 Task: Create a new field with title Stage a blank project AgileGenie with field type as Single-select and options as Not Started, In Progress and Complete
Action: Mouse moved to (503, 259)
Screenshot: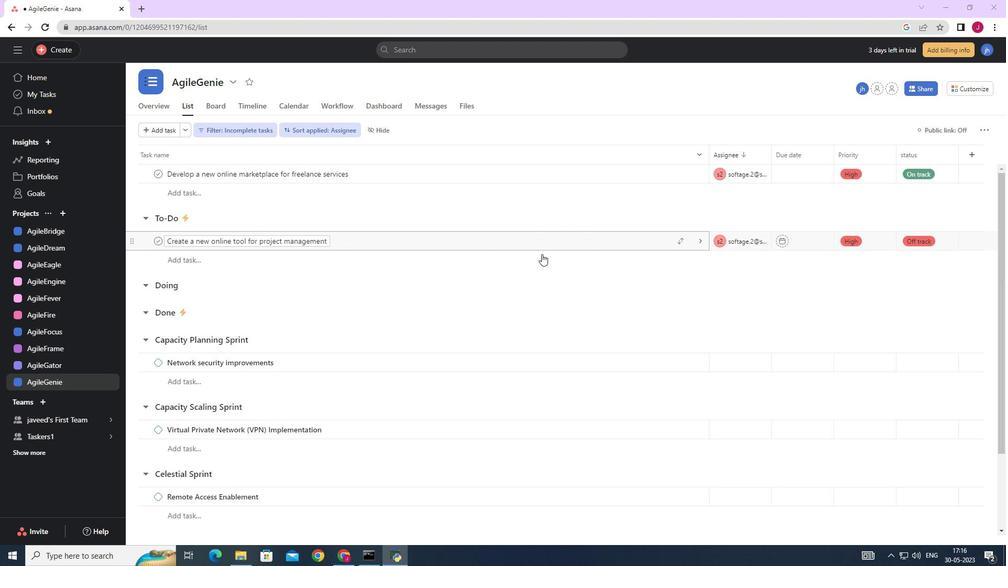 
Action: Mouse scrolled (503, 259) with delta (0, 0)
Screenshot: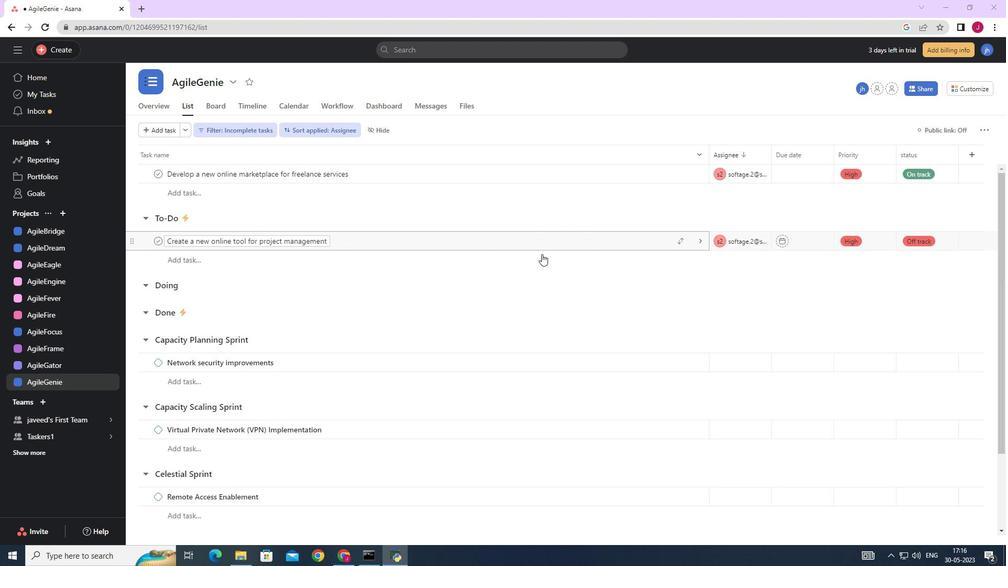 
Action: Mouse moved to (502, 259)
Screenshot: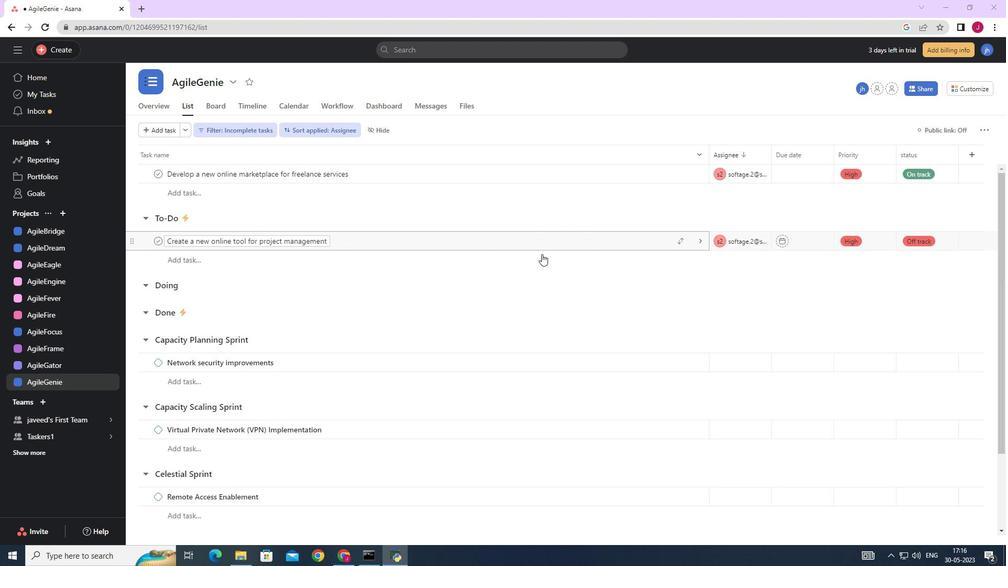 
Action: Mouse scrolled (502, 259) with delta (0, 0)
Screenshot: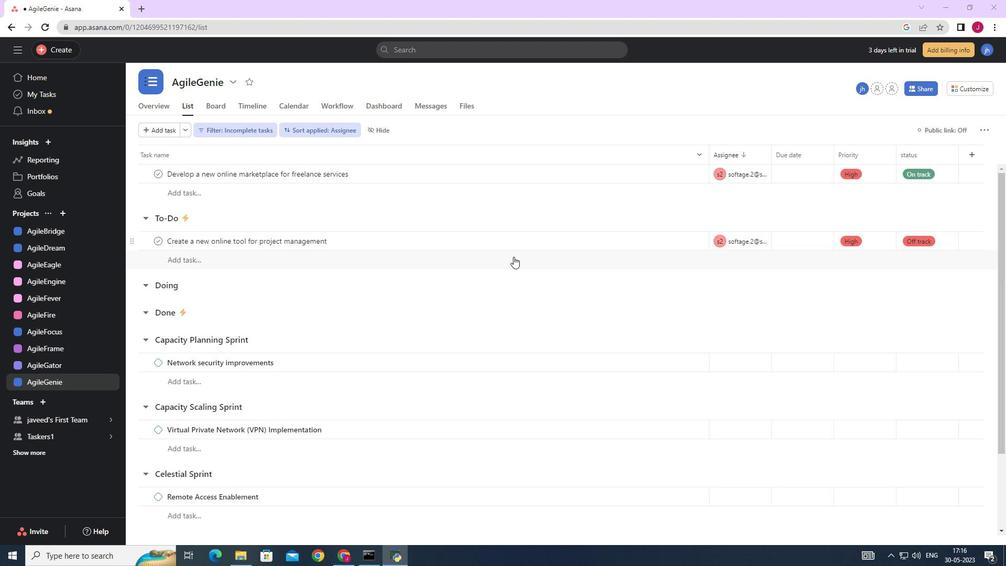 
Action: Mouse moved to (502, 259)
Screenshot: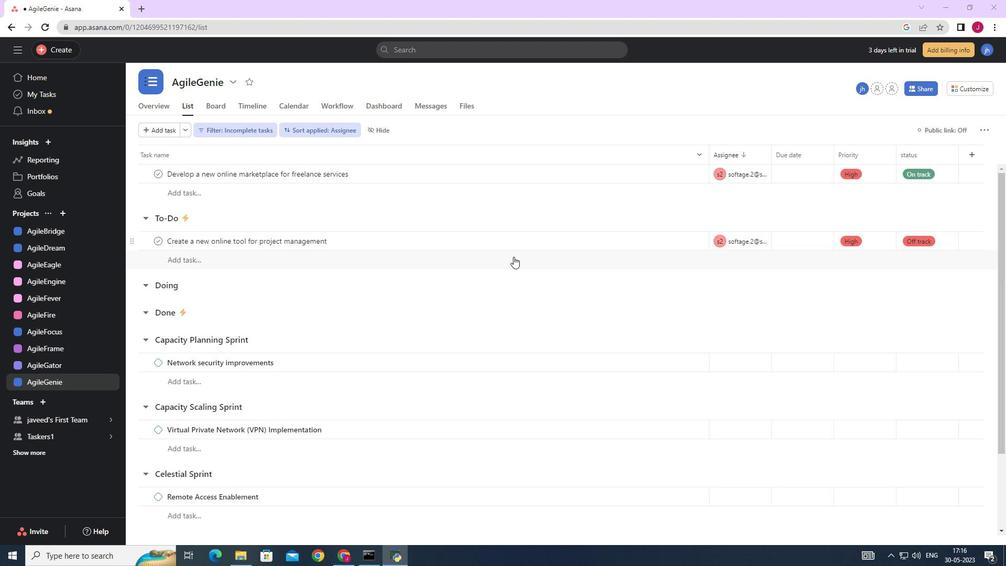 
Action: Mouse scrolled (502, 259) with delta (0, 0)
Screenshot: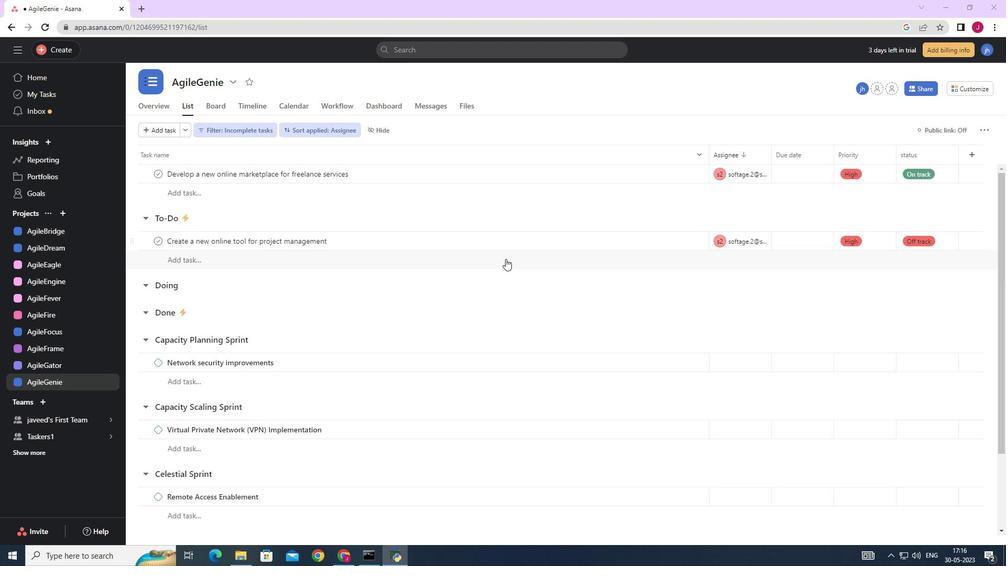 
Action: Mouse moved to (501, 259)
Screenshot: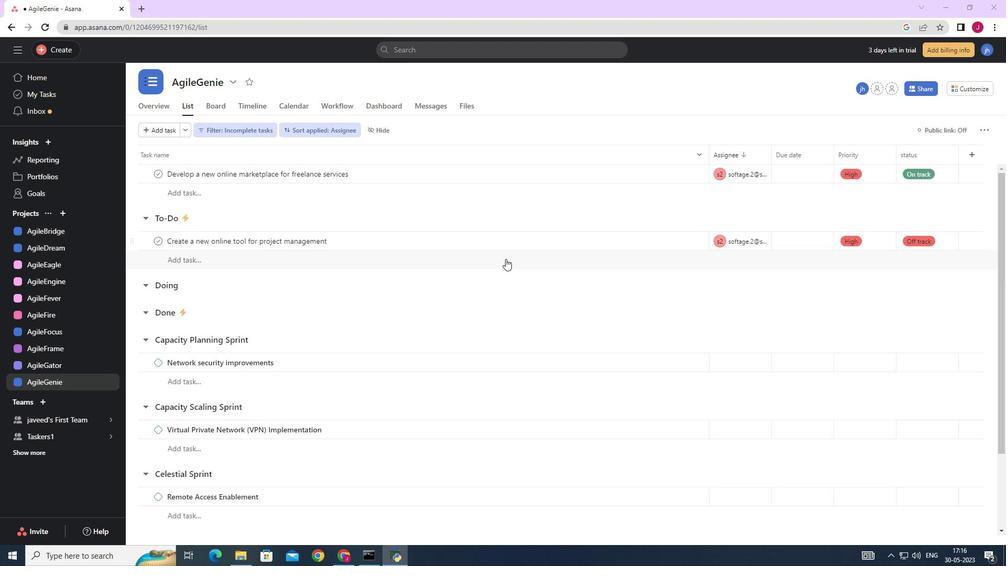 
Action: Mouse scrolled (501, 259) with delta (0, 0)
Screenshot: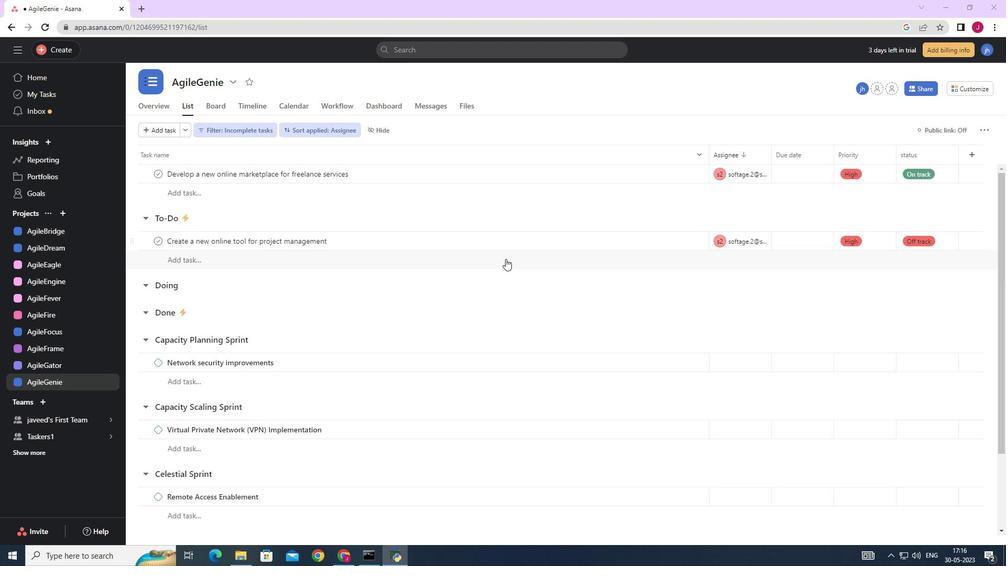 
Action: Mouse moved to (501, 259)
Screenshot: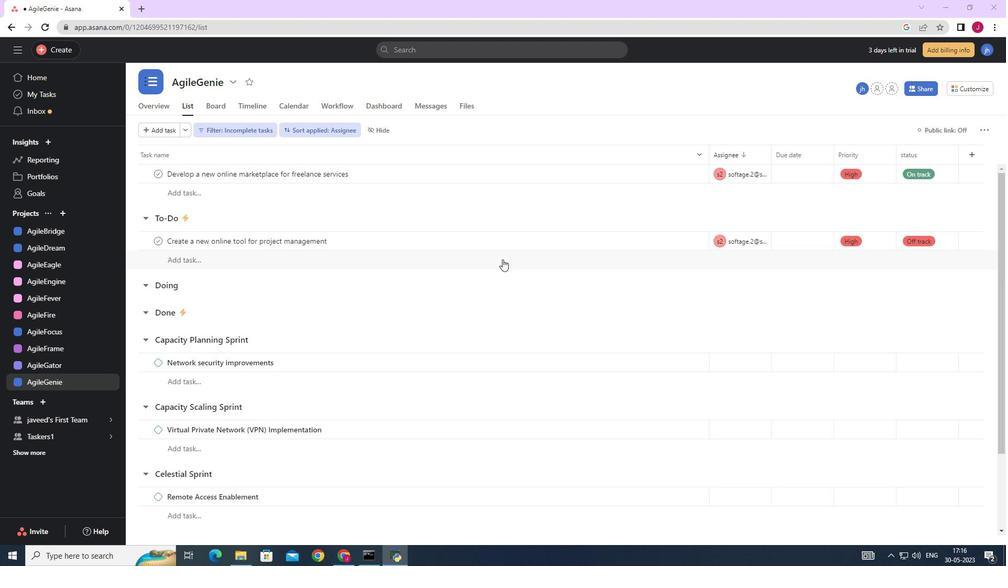 
Action: Mouse scrolled (501, 259) with delta (0, 0)
Screenshot: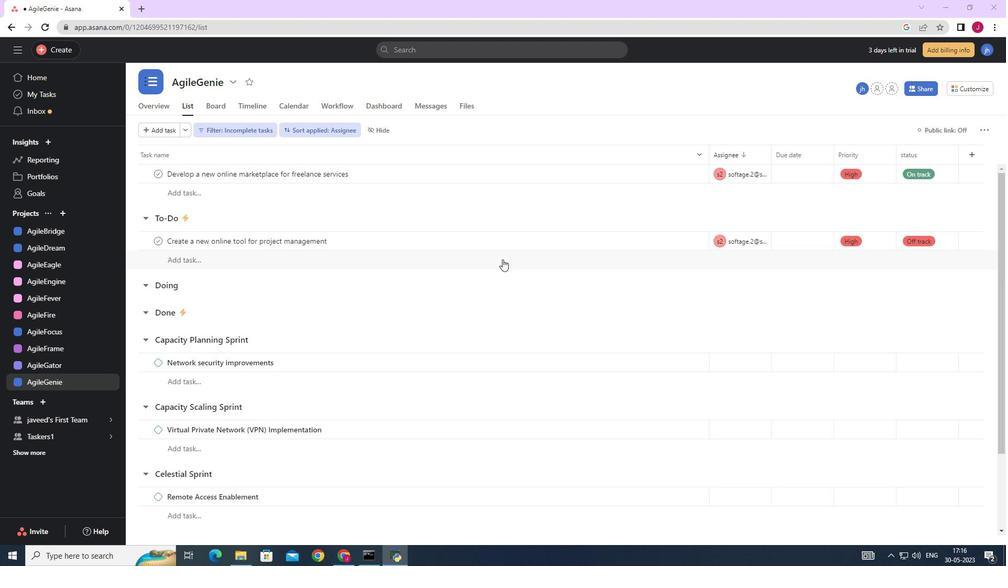 
Action: Mouse moved to (466, 262)
Screenshot: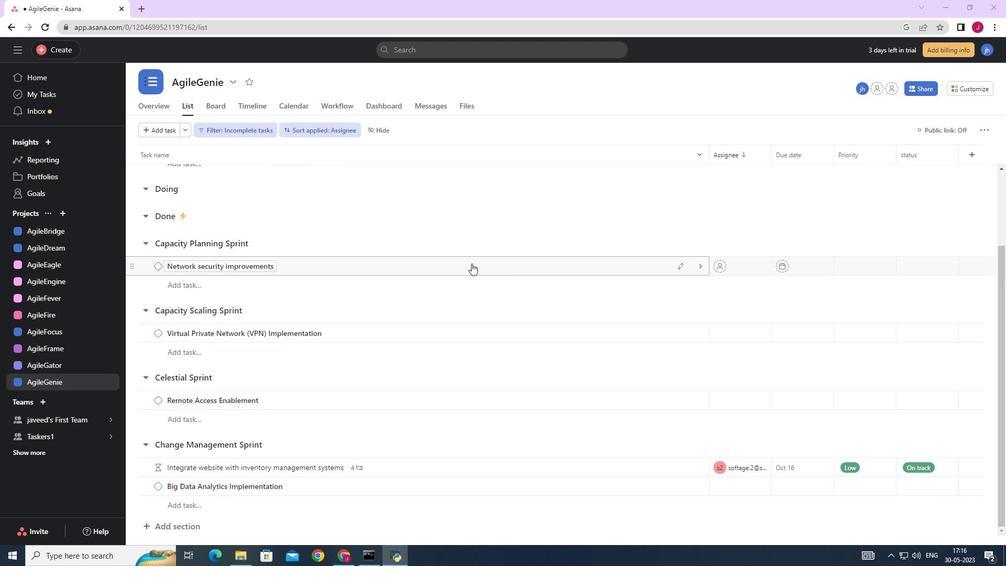 
Action: Mouse scrolled (466, 262) with delta (0, 0)
Screenshot: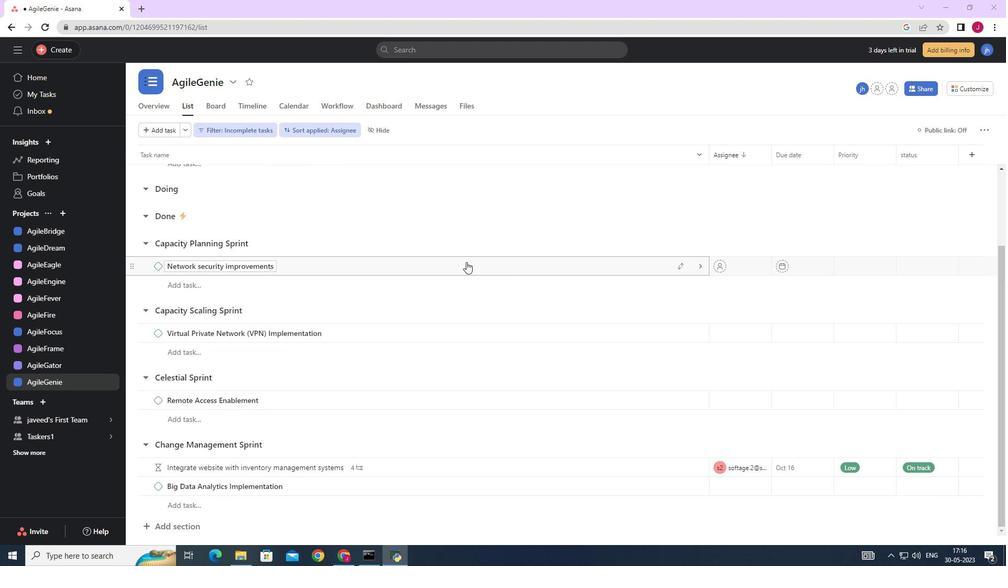 
Action: Mouse scrolled (466, 262) with delta (0, 0)
Screenshot: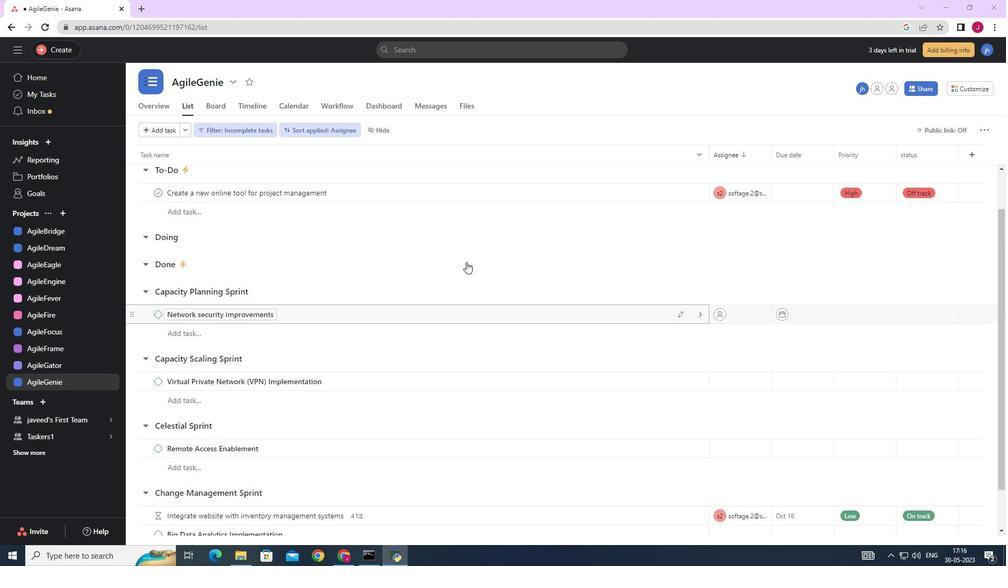 
Action: Mouse scrolled (466, 262) with delta (0, 0)
Screenshot: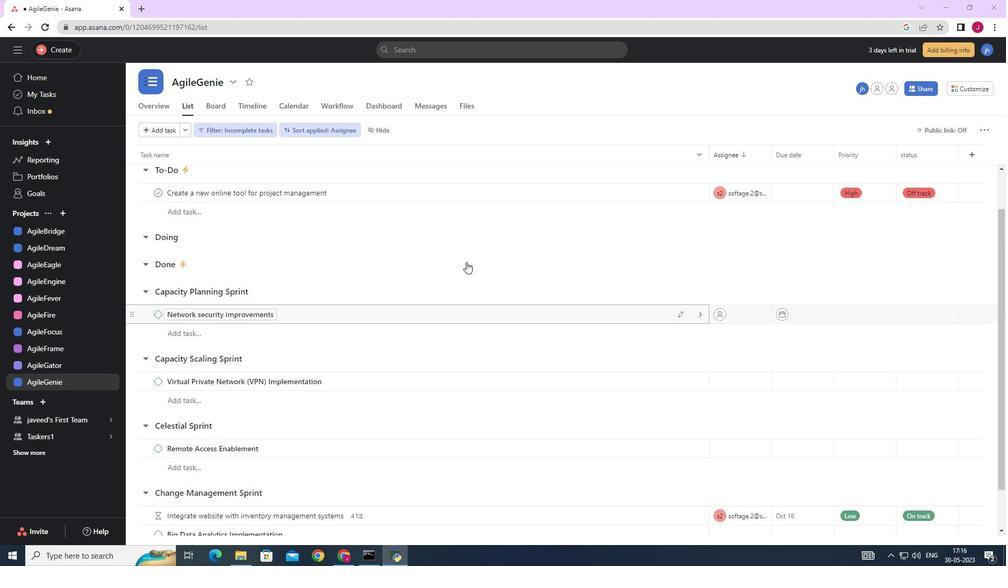 
Action: Mouse scrolled (466, 262) with delta (0, 0)
Screenshot: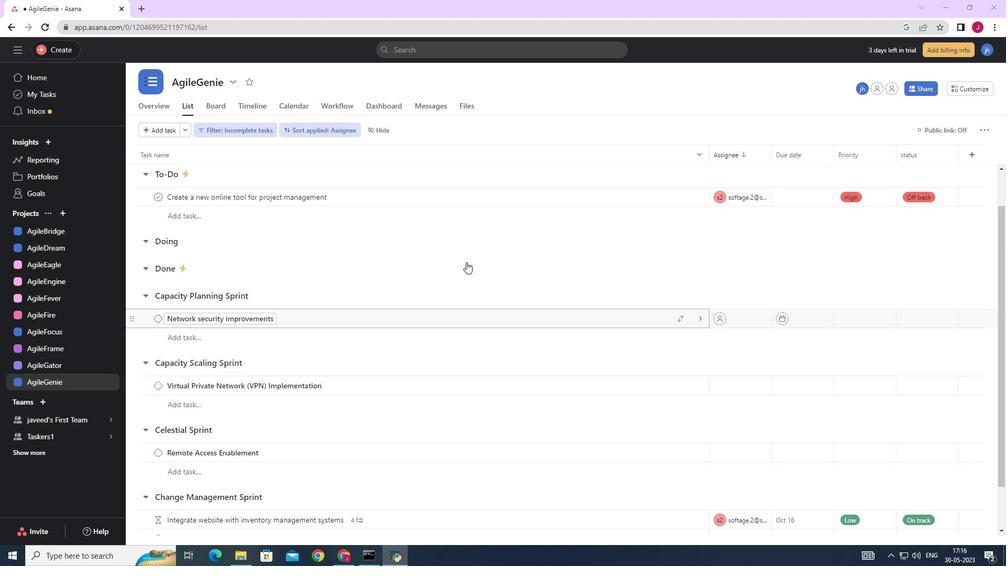 
Action: Mouse moved to (969, 90)
Screenshot: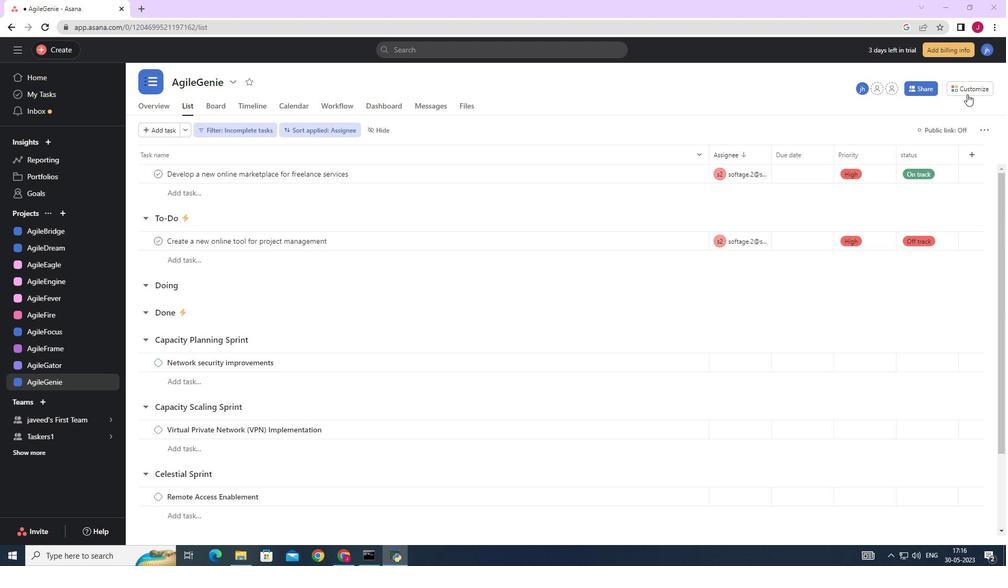 
Action: Mouse pressed left at (969, 90)
Screenshot: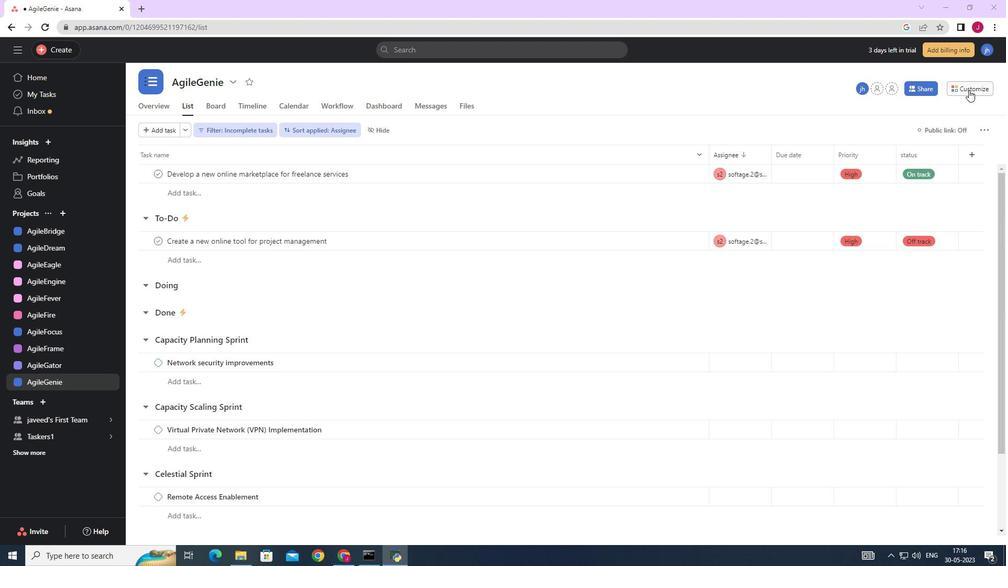 
Action: Mouse moved to (862, 211)
Screenshot: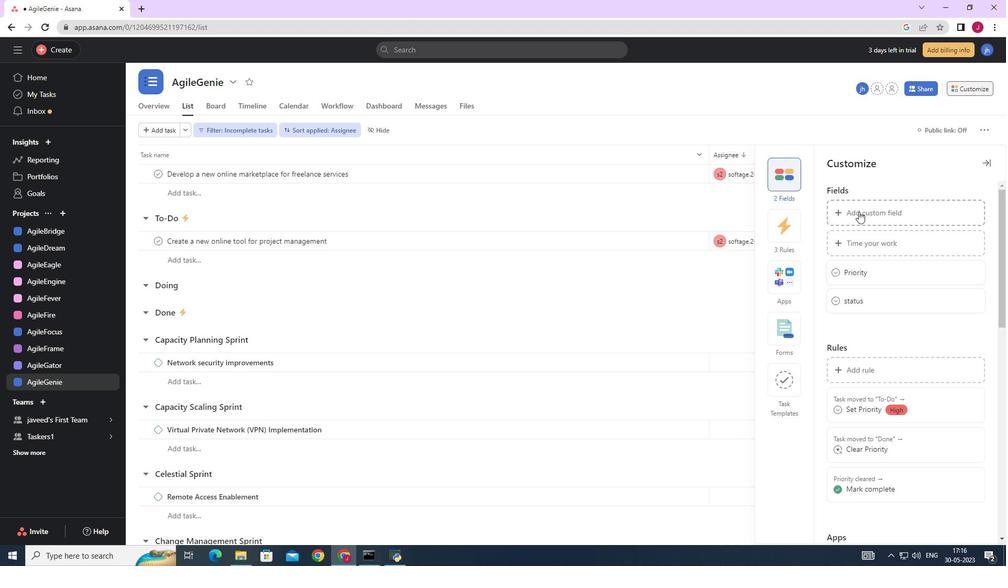 
Action: Mouse pressed left at (862, 211)
Screenshot: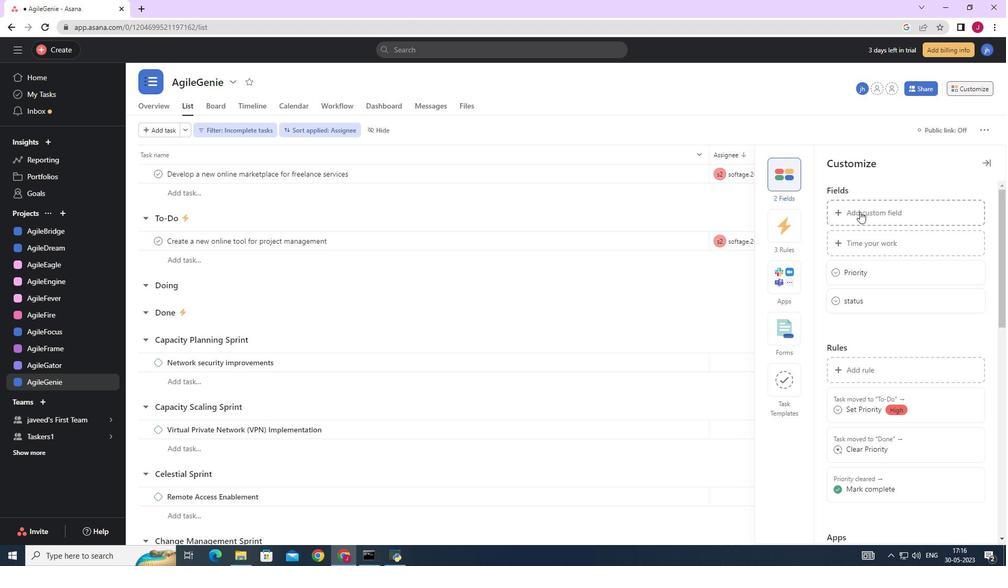 
Action: Mouse moved to (414, 159)
Screenshot: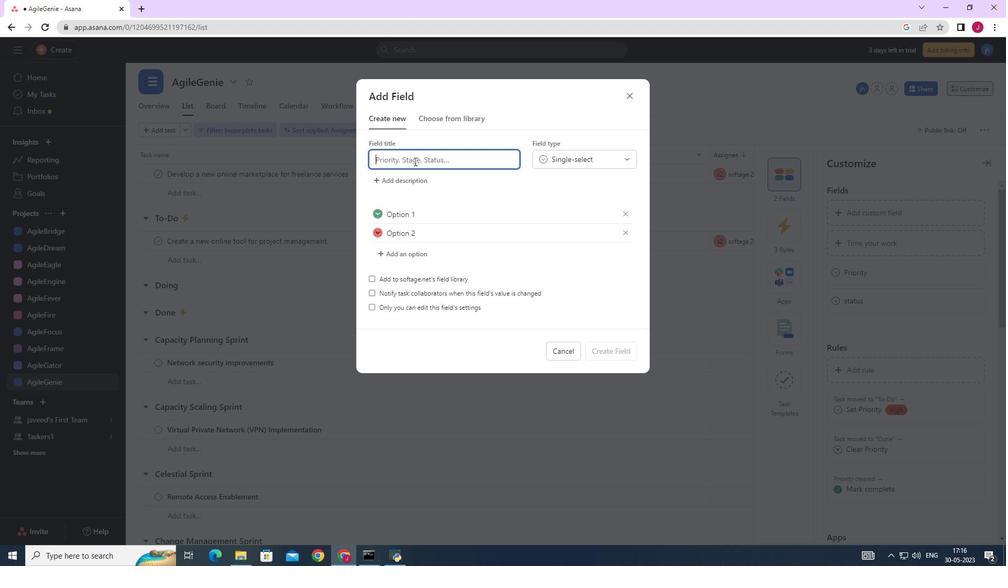 
Action: Key pressed <Key.caps_lock>S<Key.caps_lock>tage<Key.space>a<Key.space>blank<Key.space>project<Key.space>
Screenshot: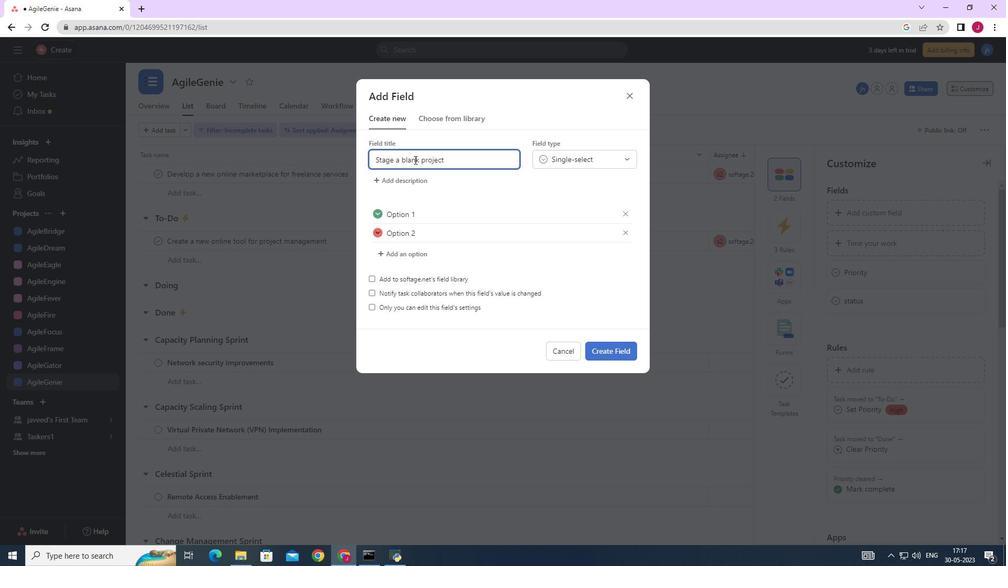 
Action: Mouse moved to (454, 216)
Screenshot: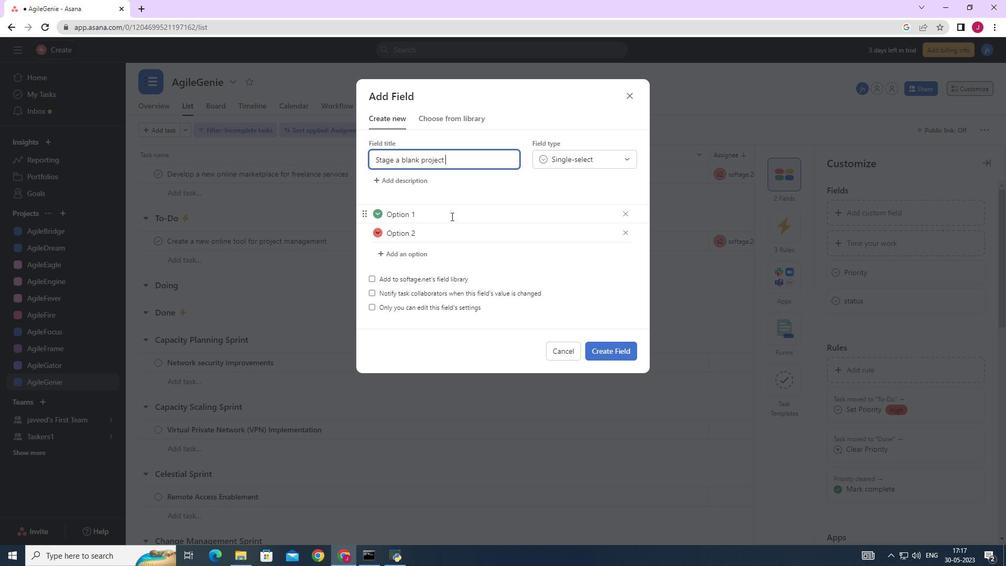 
Action: Mouse pressed left at (454, 216)
Screenshot: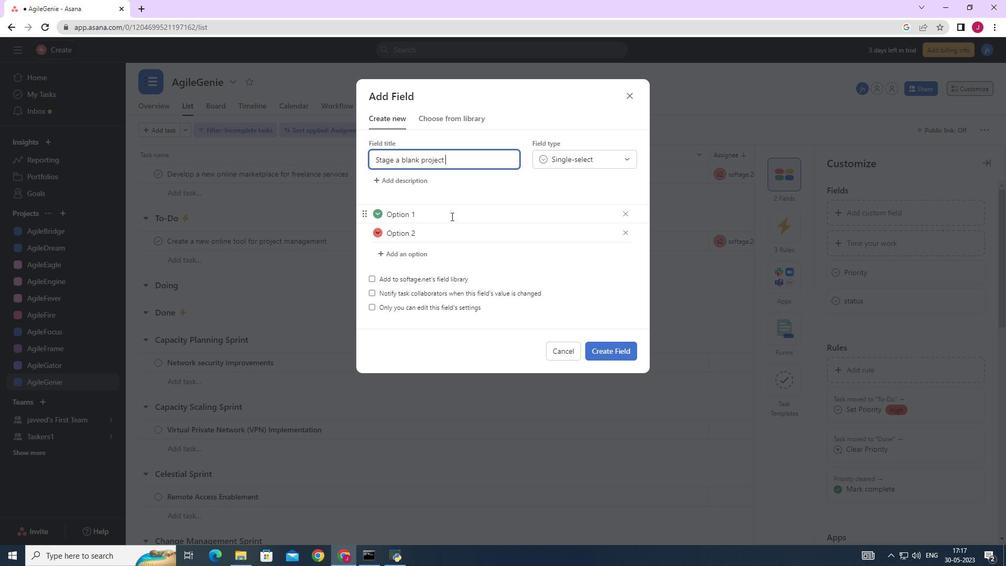 
Action: Mouse moved to (456, 215)
Screenshot: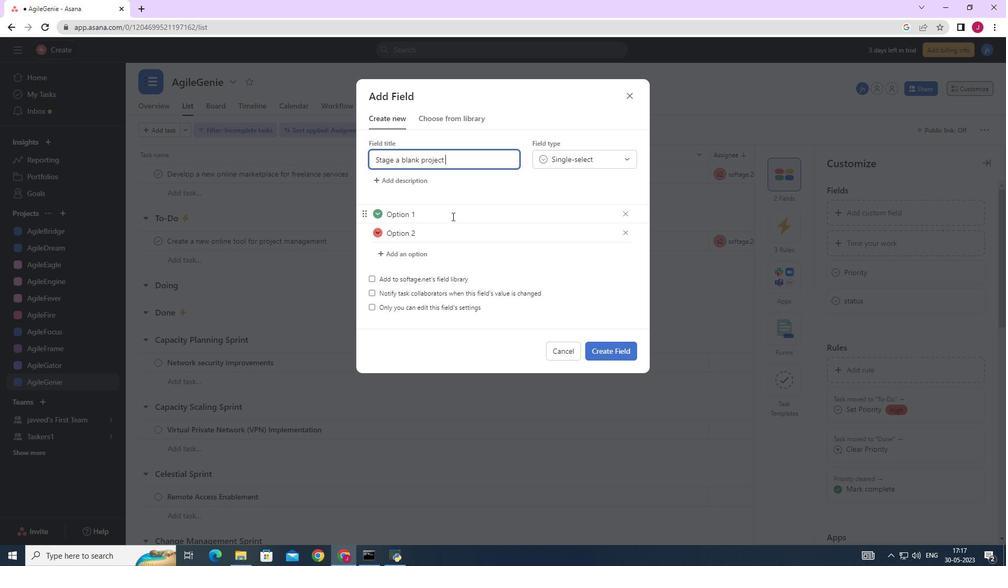 
Action: Key pressed <Key.backspace><Key.backspace><Key.backspace><Key.backspace><Key.backspace><Key.backspace><Key.backspace><Key.backspace><Key.caps_lock>N<Key.caps_lock>ot<Key.space>started
Screenshot: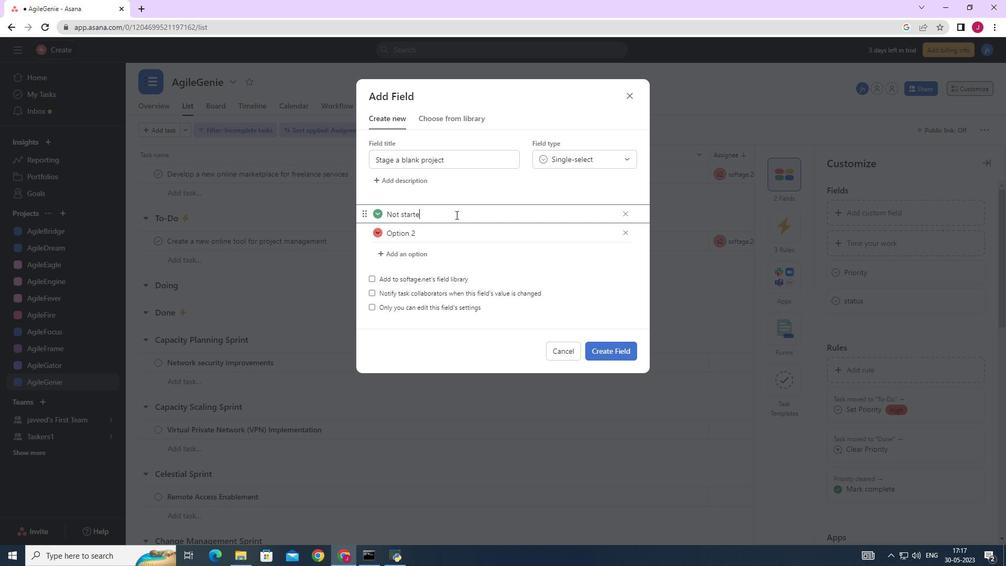 
Action: Mouse moved to (454, 240)
Screenshot: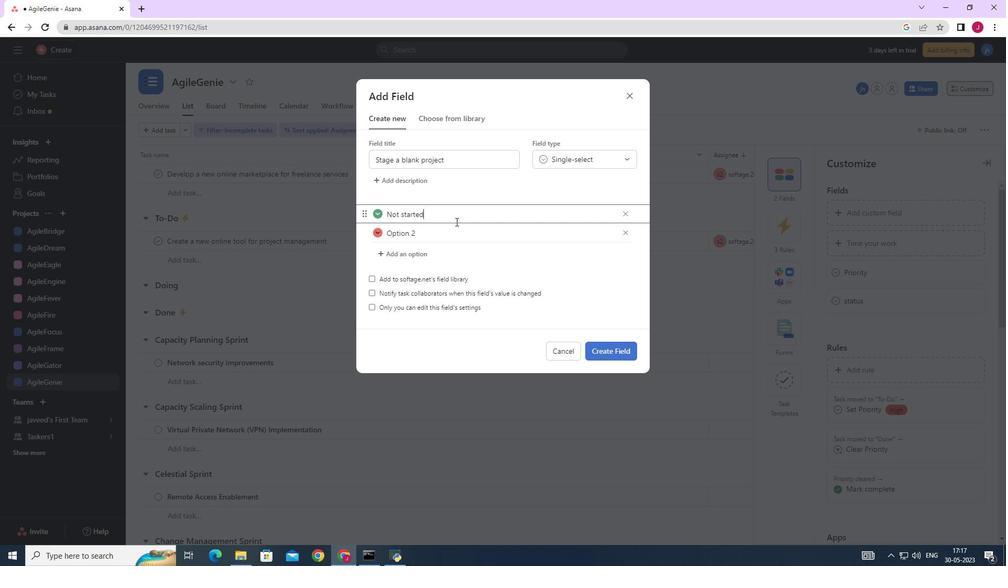 
Action: Mouse pressed left at (454, 240)
Screenshot: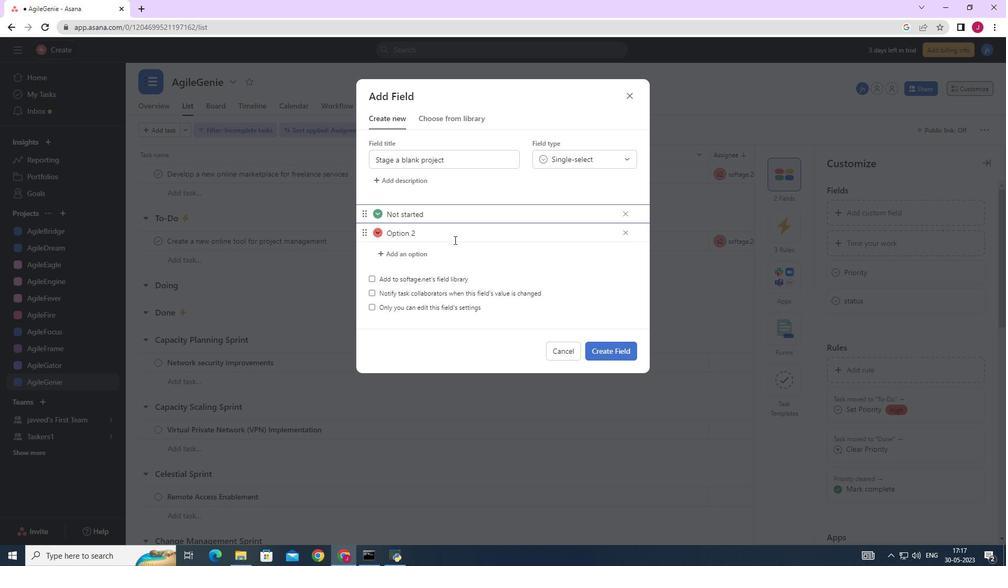 
Action: Mouse moved to (454, 239)
Screenshot: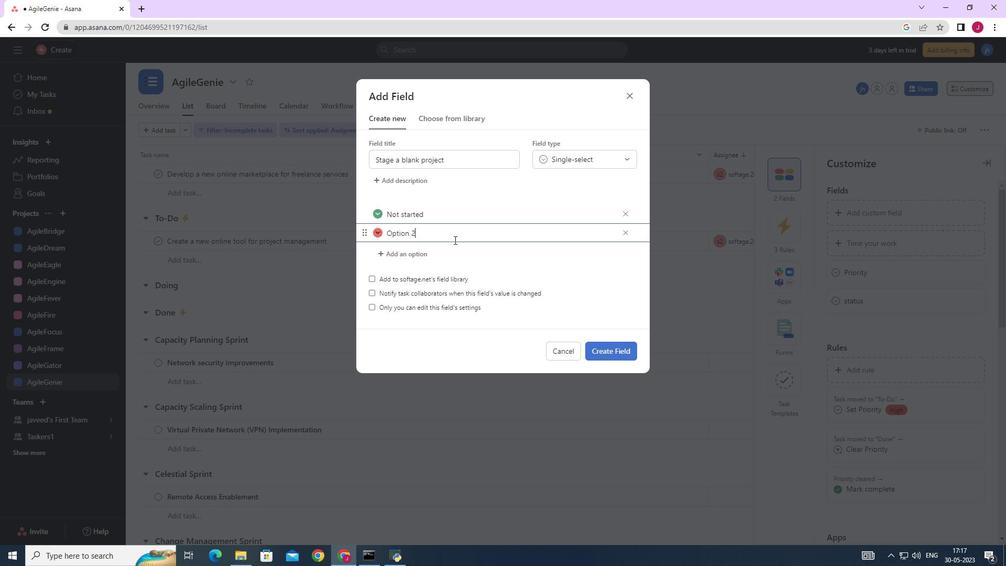 
Action: Key pressed <Key.backspace><Key.backspace><Key.backspace><Key.backspace><Key.backspace><Key.backspace><Key.backspace><Key.backspace><Key.caps_lock>I<Key.caps_lock>m<Key.backspace>n<Key.space><Key.caps_lock>P<Key.caps_lock>rogress
Screenshot: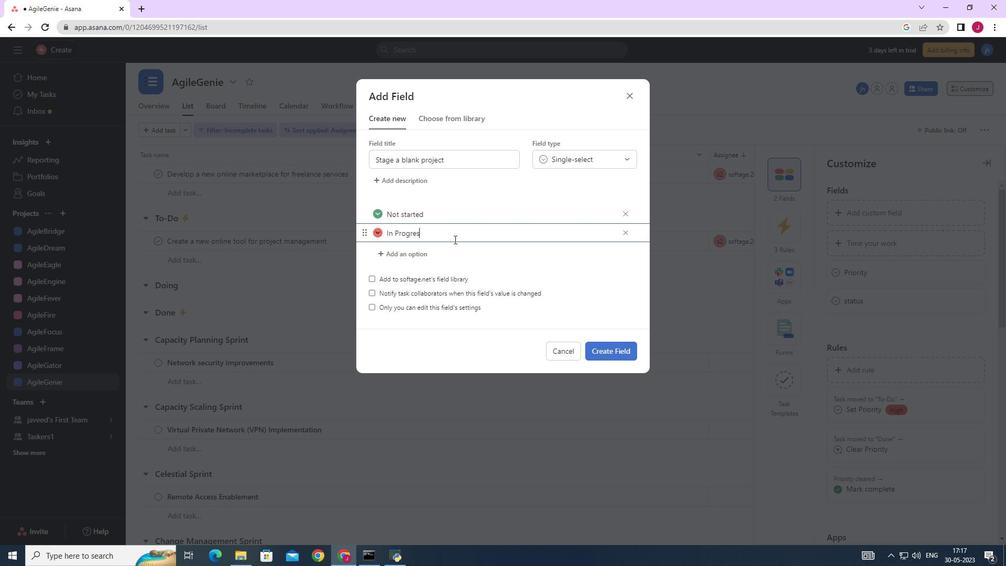 
Action: Mouse moved to (415, 251)
Screenshot: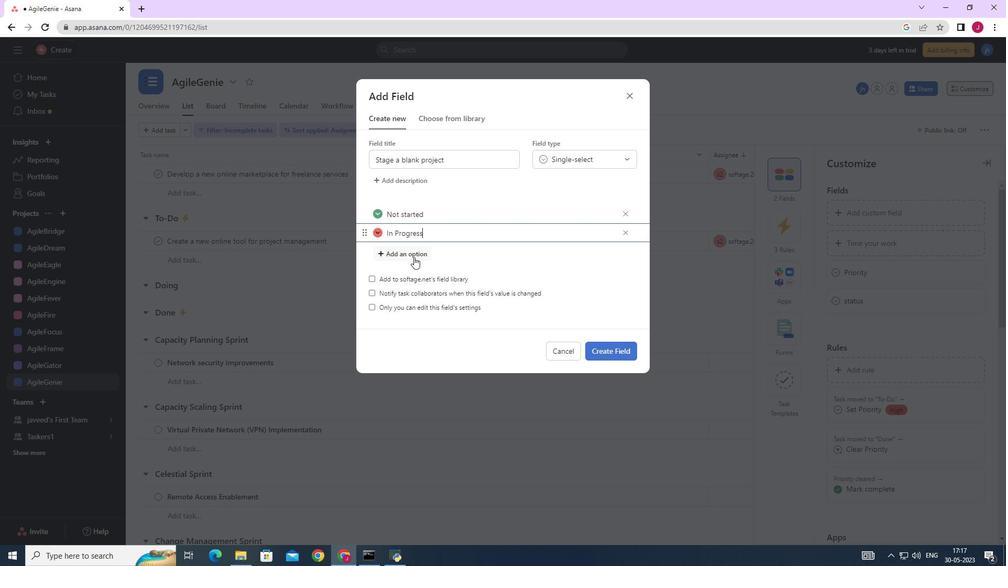 
Action: Mouse pressed left at (415, 251)
Screenshot: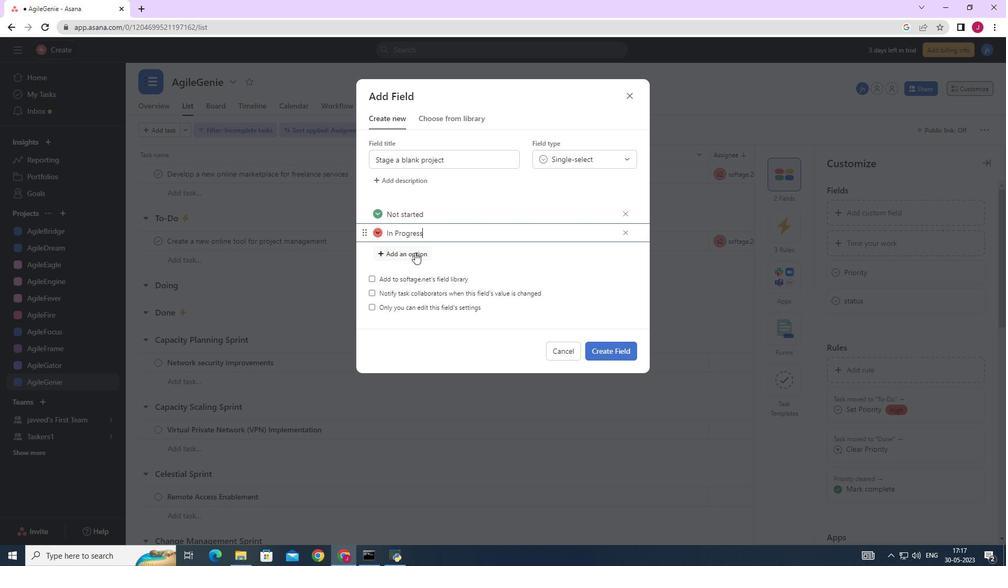 
Action: Key pressed <Key.caps_lock>C<Key.caps_lock>omplete
Screenshot: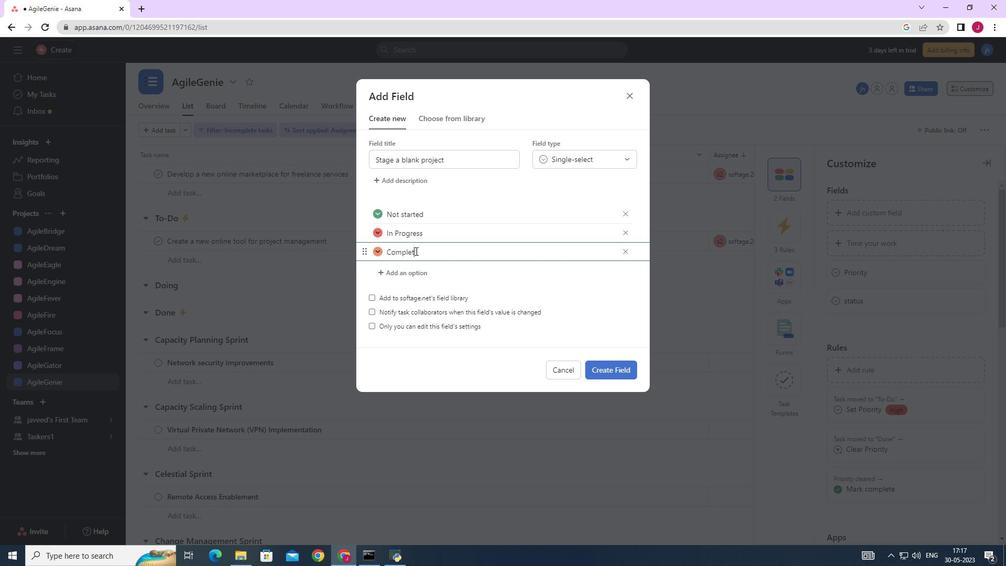 
Action: Mouse moved to (596, 162)
Screenshot: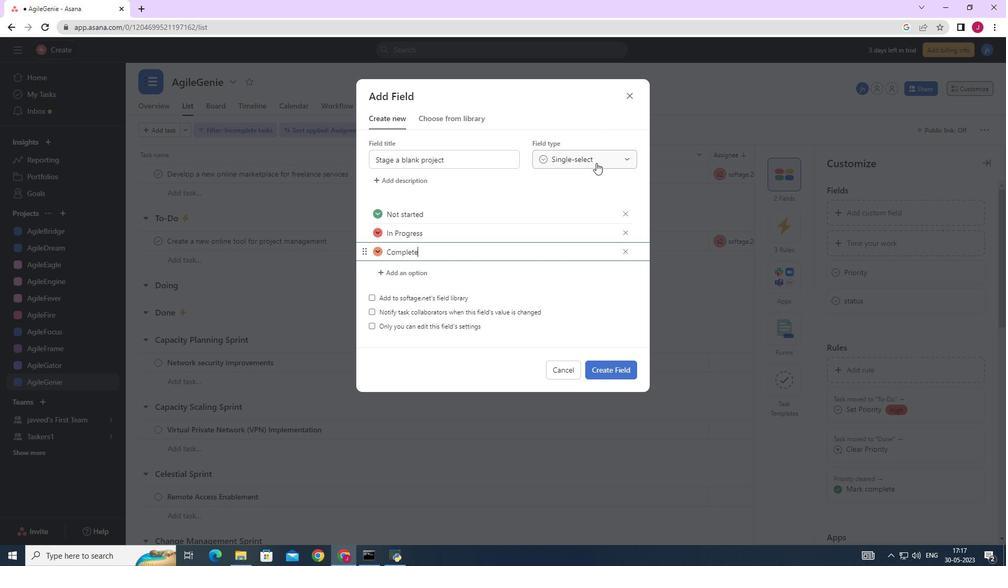 
Action: Mouse pressed left at (596, 162)
Screenshot: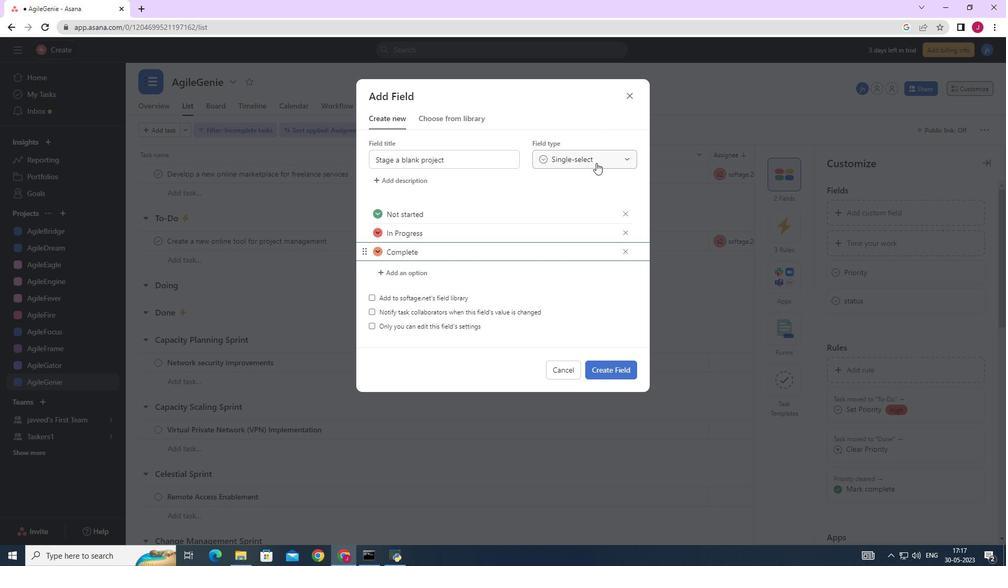 
Action: Mouse moved to (583, 179)
Screenshot: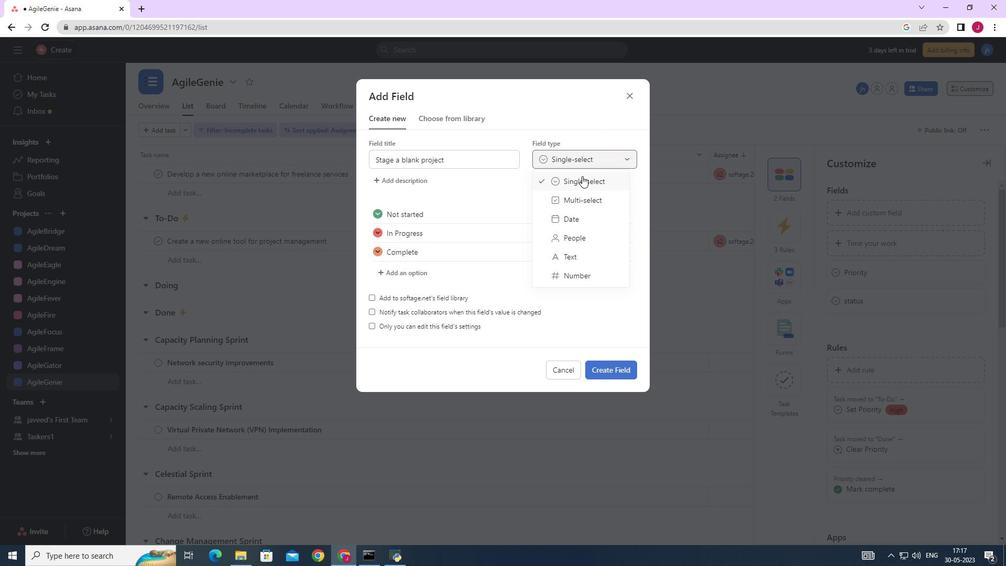 
Action: Mouse pressed left at (583, 179)
Screenshot: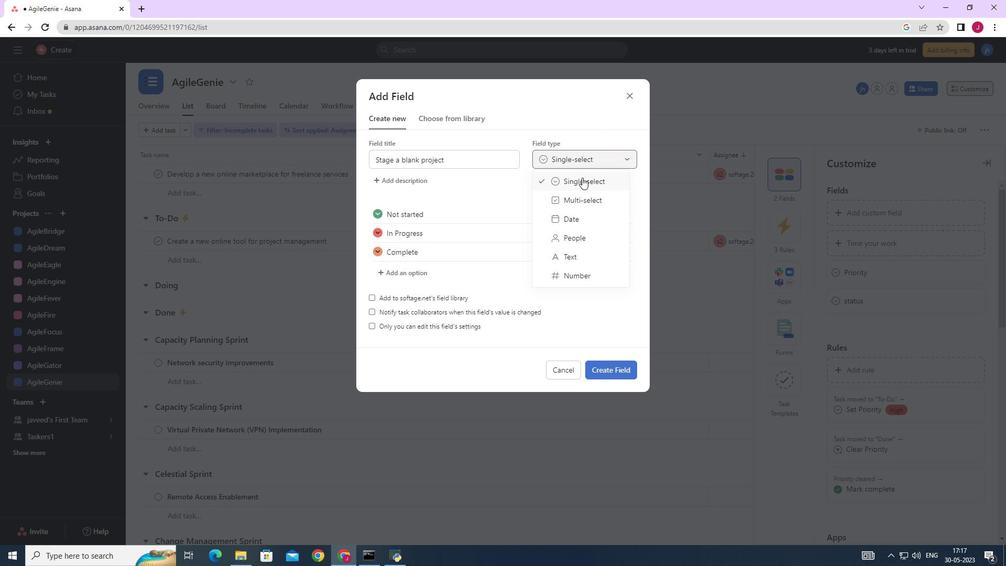 
Action: Mouse moved to (609, 371)
Screenshot: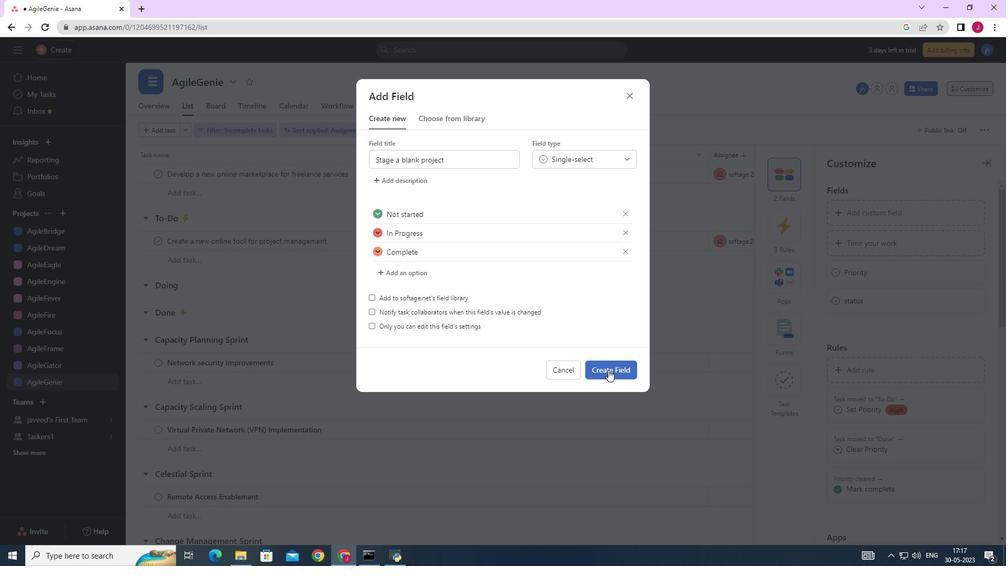 
Action: Mouse pressed left at (609, 371)
Screenshot: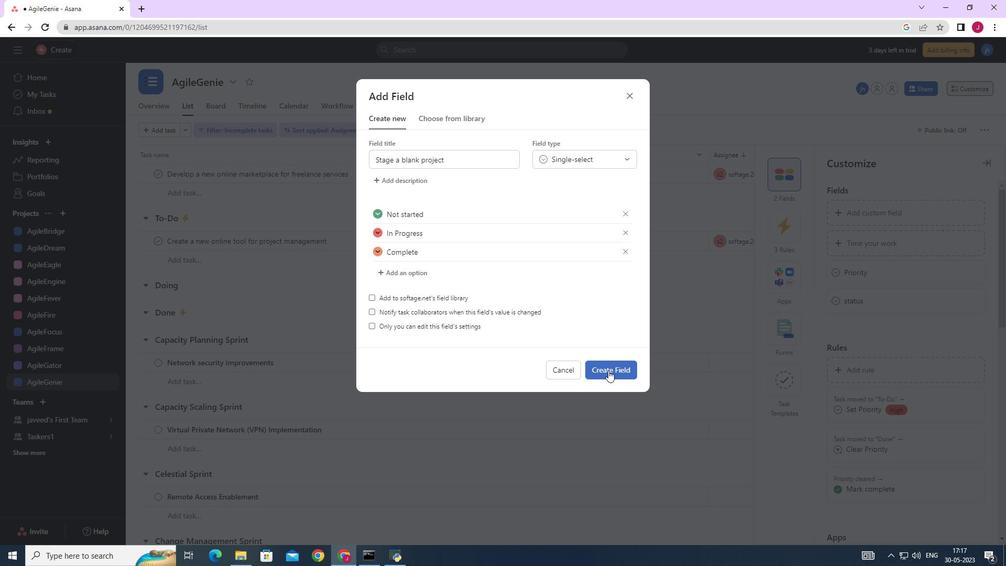 
Action: Mouse moved to (596, 367)
Screenshot: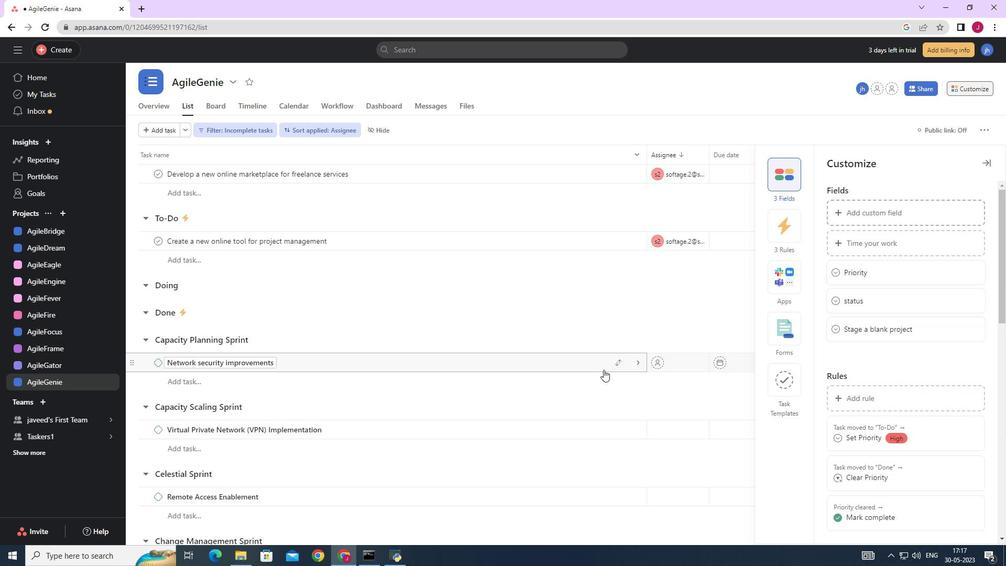 
